 Task:  Click on Golf Select Pick Sheet First name Carter Last name Smith and  Email softage.3@softage.net Group 1 Rory McIlroy Group 2 Sam Burns Bonus Golfer Sam Burns Group 3 Kurt Kitayama Group 4 Shane Lowry #1 Golfer For The Week Scottie Scheffler Tie-Breaker Score 0 Submit pick sheet
Action: Mouse moved to (381, 250)
Screenshot: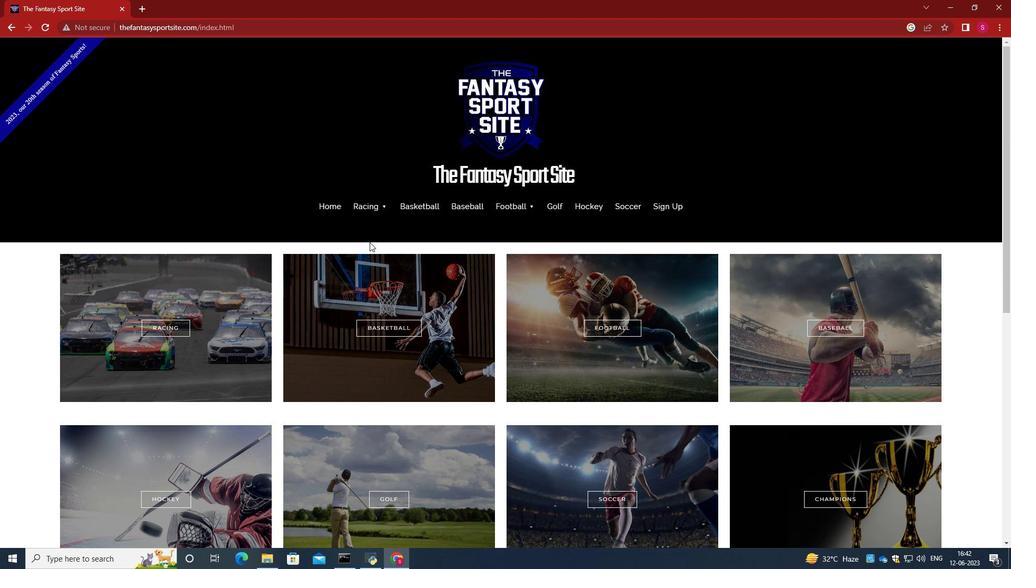 
Action: Mouse scrolled (369, 244) with delta (0, 0)
Screenshot: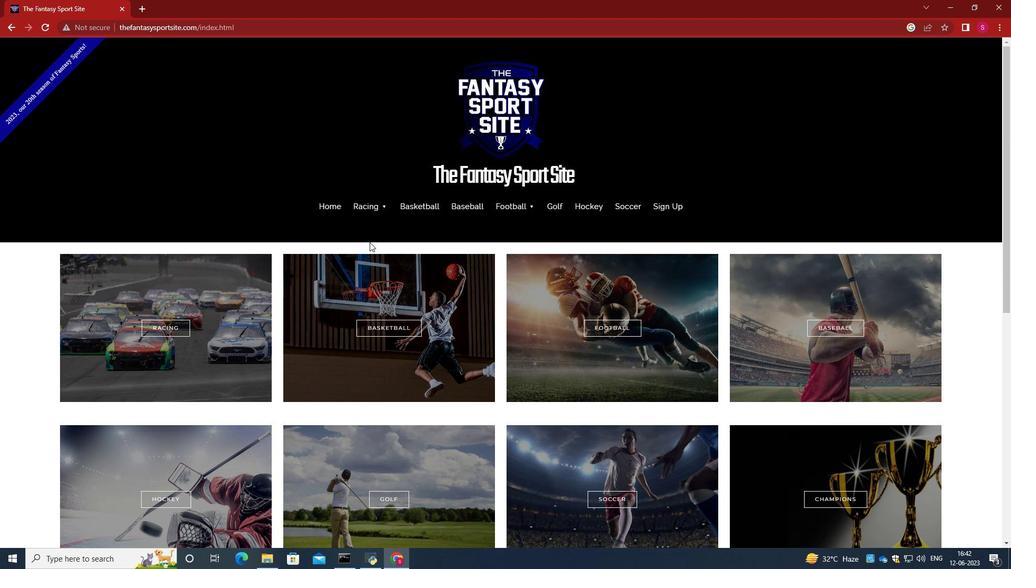 
Action: Mouse moved to (382, 253)
Screenshot: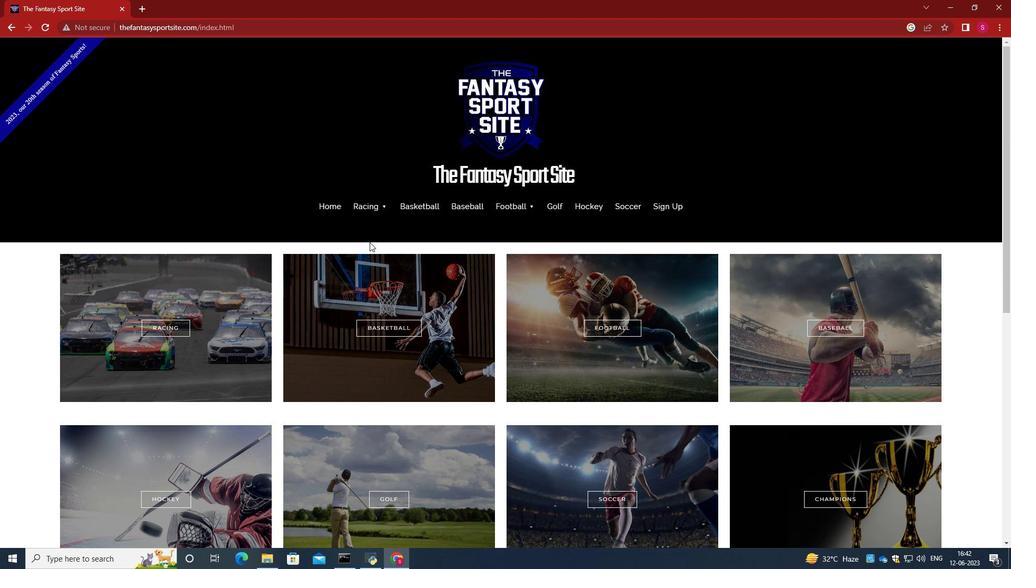 
Action: Mouse scrolled (369, 244) with delta (0, 0)
Screenshot: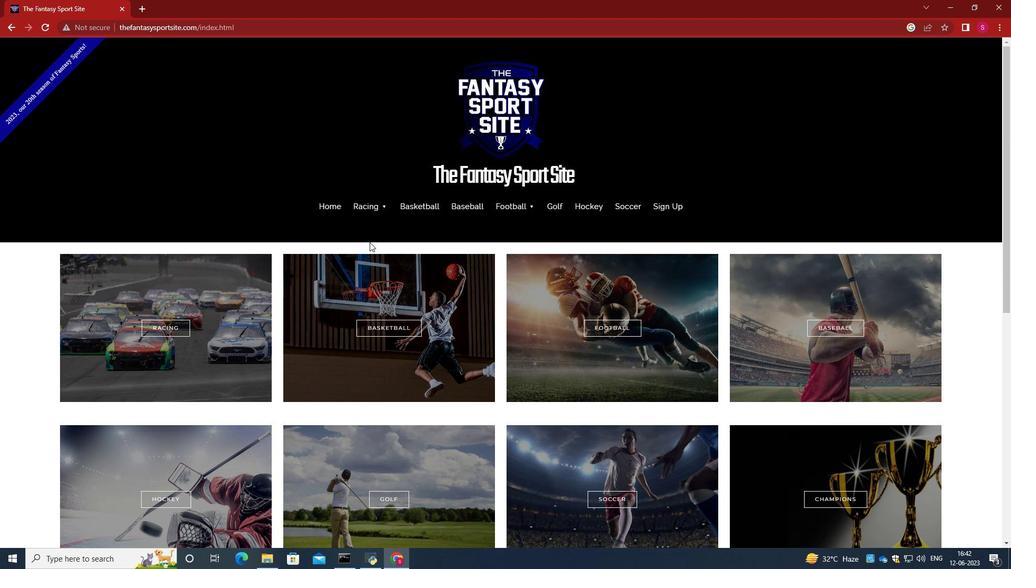 
Action: Mouse moved to (386, 394)
Screenshot: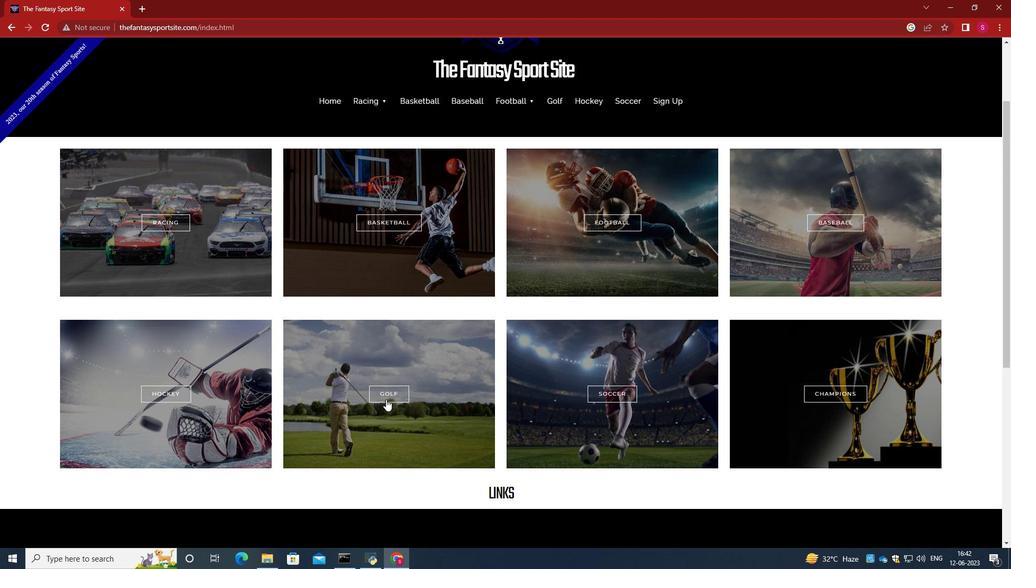
Action: Mouse pressed left at (386, 394)
Screenshot: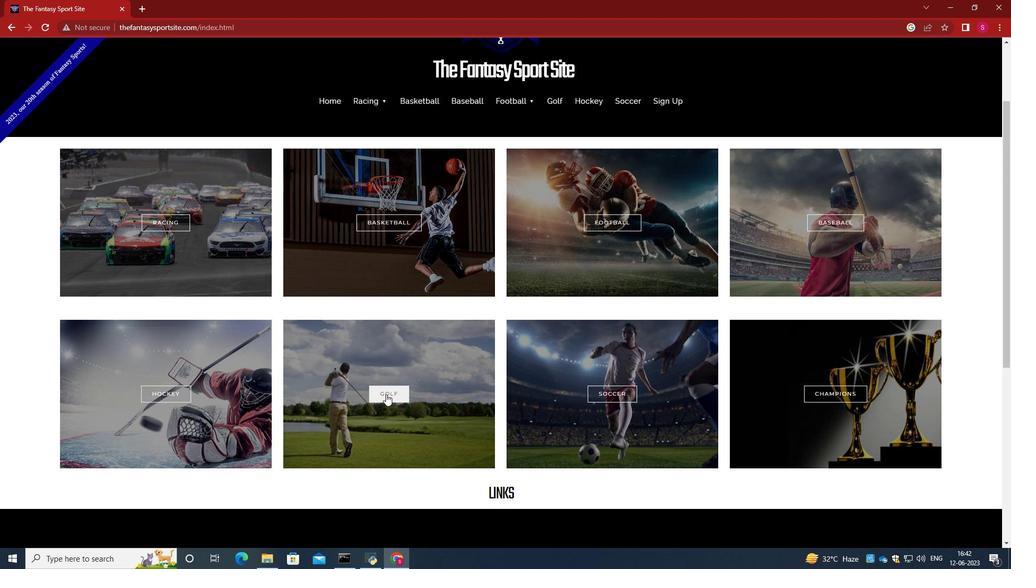 
Action: Mouse moved to (428, 277)
Screenshot: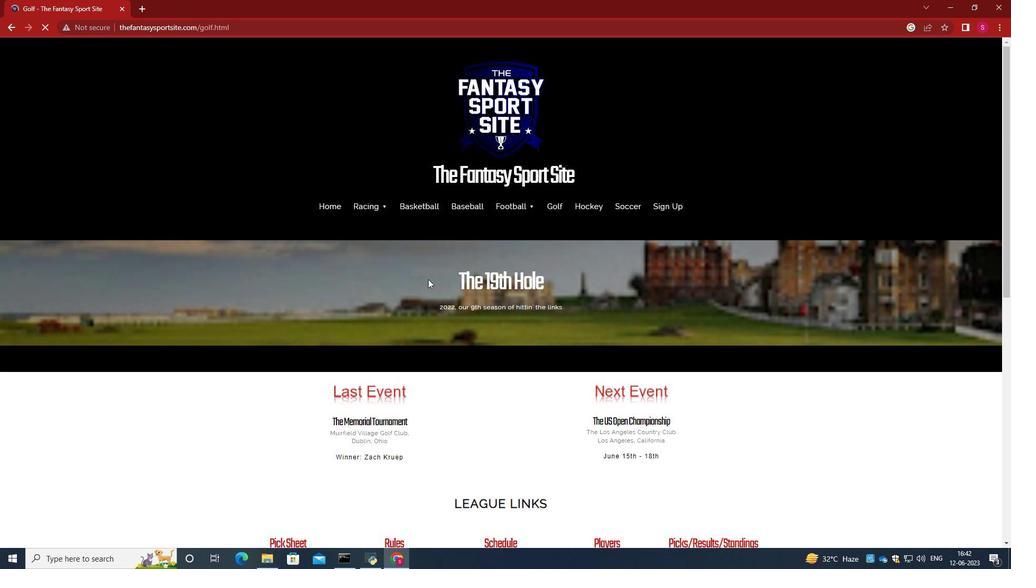 
Action: Mouse scrolled (428, 277) with delta (0, 0)
Screenshot: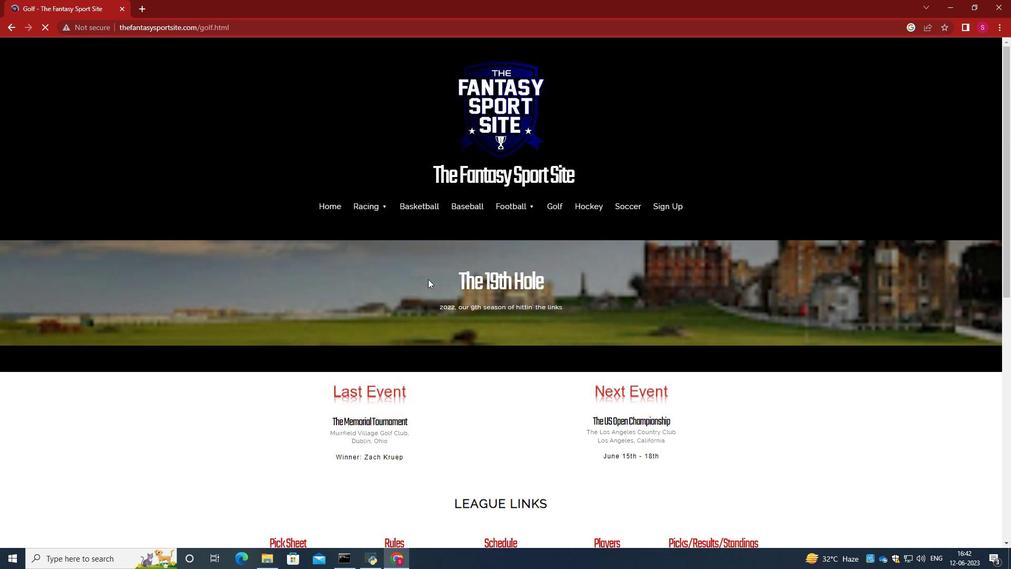 
Action: Mouse scrolled (428, 277) with delta (0, 0)
Screenshot: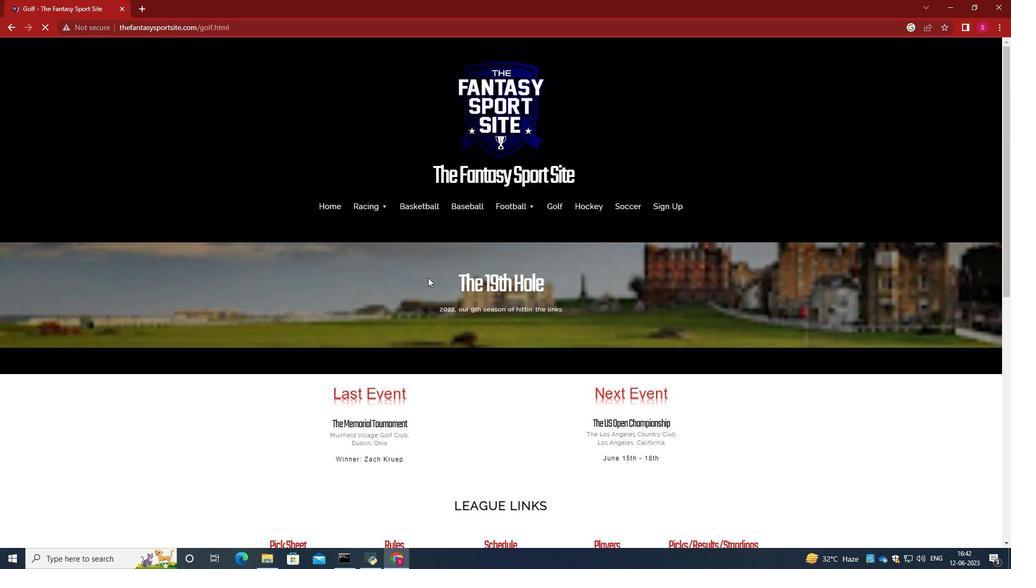 
Action: Mouse scrolled (428, 277) with delta (0, 0)
Screenshot: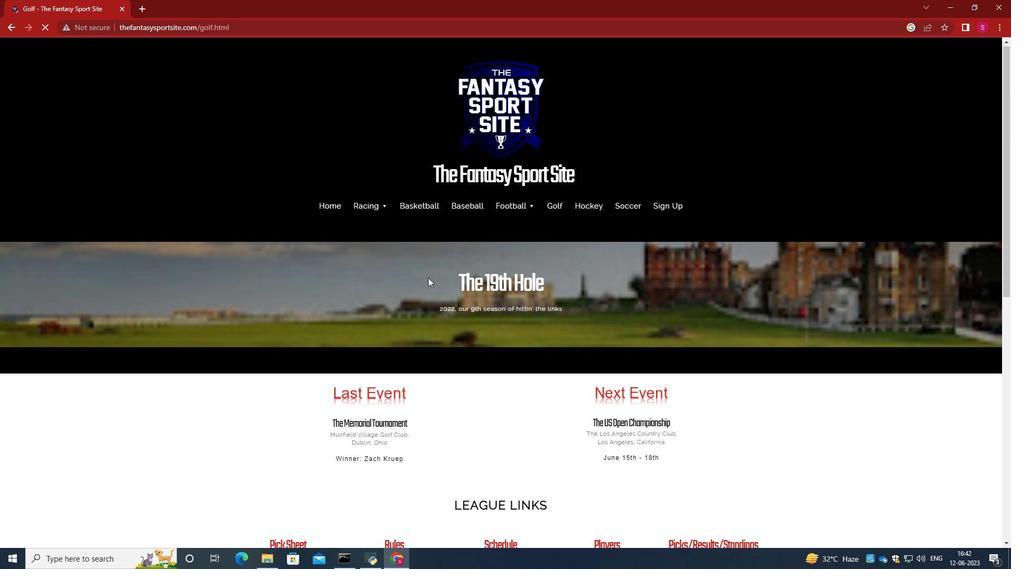 
Action: Mouse scrolled (428, 277) with delta (0, 0)
Screenshot: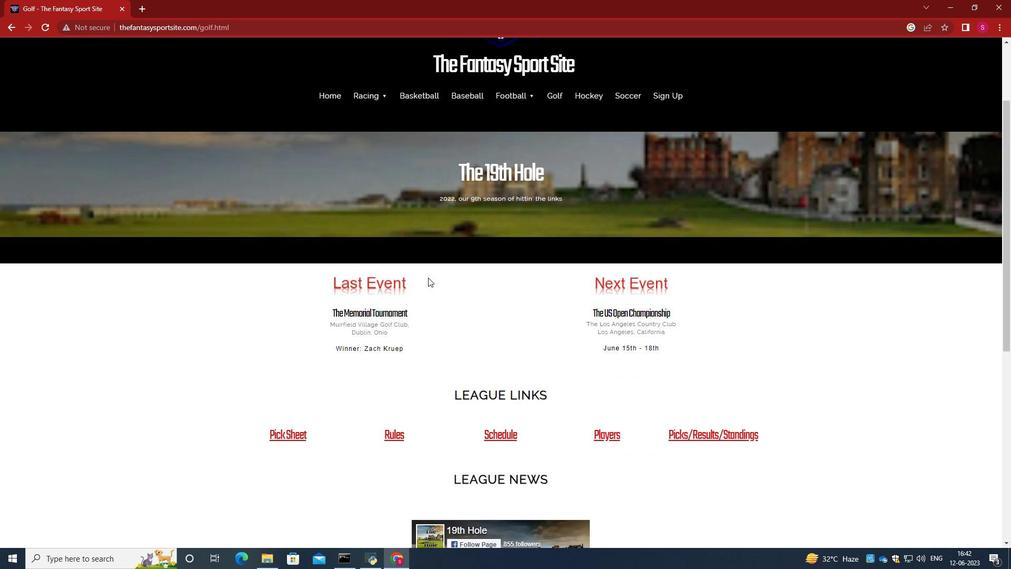 
Action: Mouse scrolled (428, 277) with delta (0, 0)
Screenshot: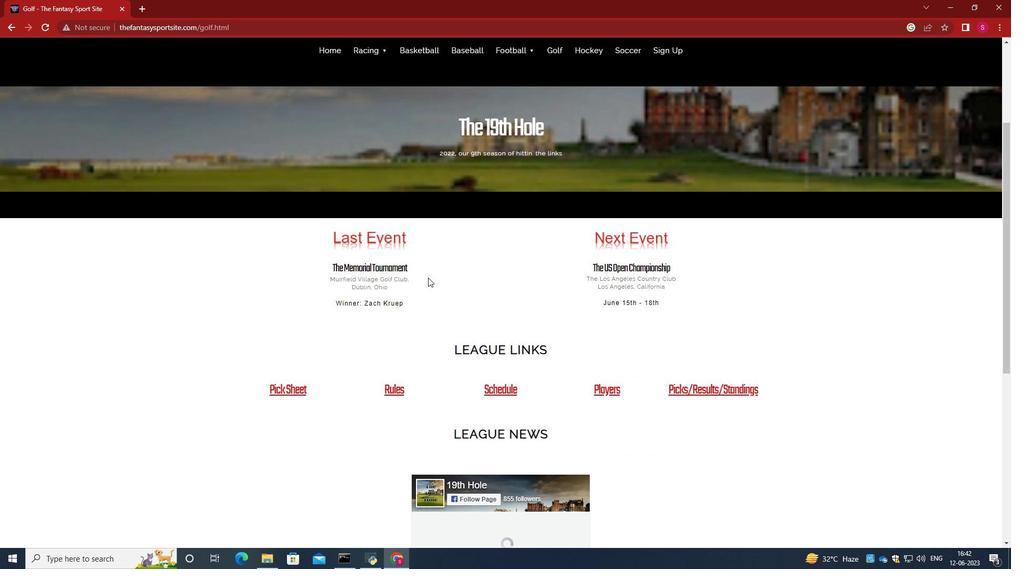 
Action: Mouse scrolled (428, 277) with delta (0, 0)
Screenshot: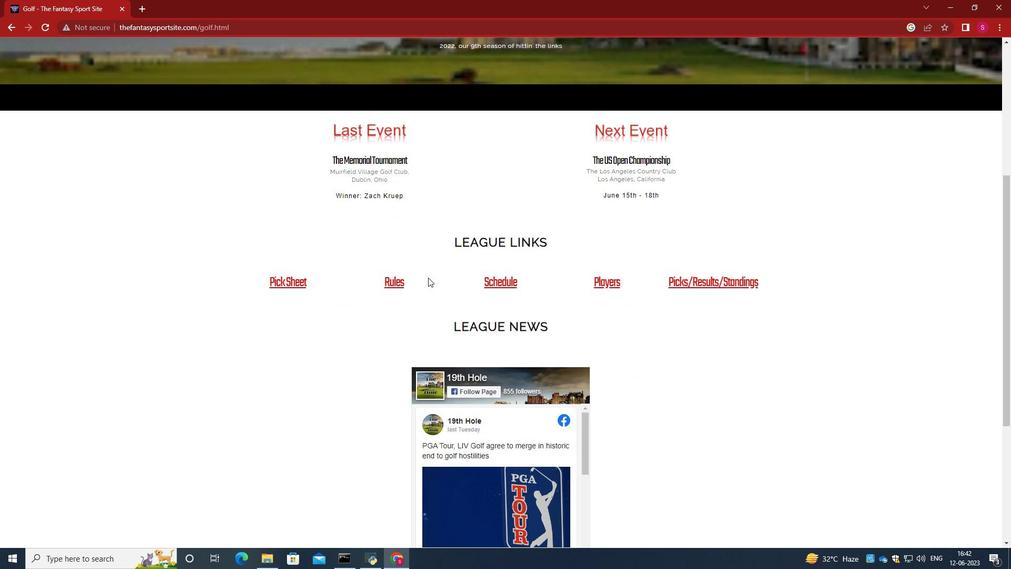 
Action: Mouse moved to (284, 228)
Screenshot: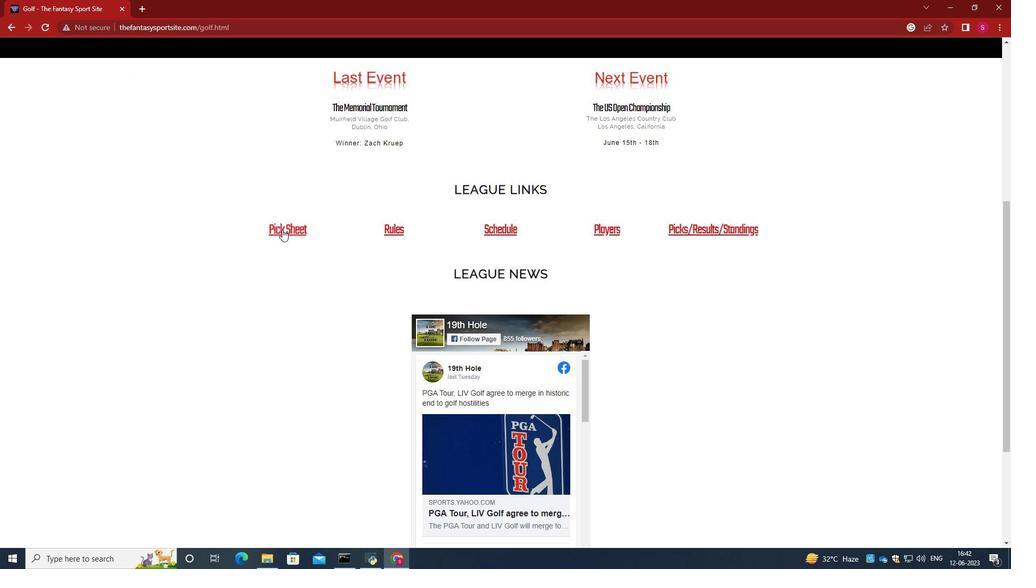 
Action: Mouse pressed left at (284, 228)
Screenshot: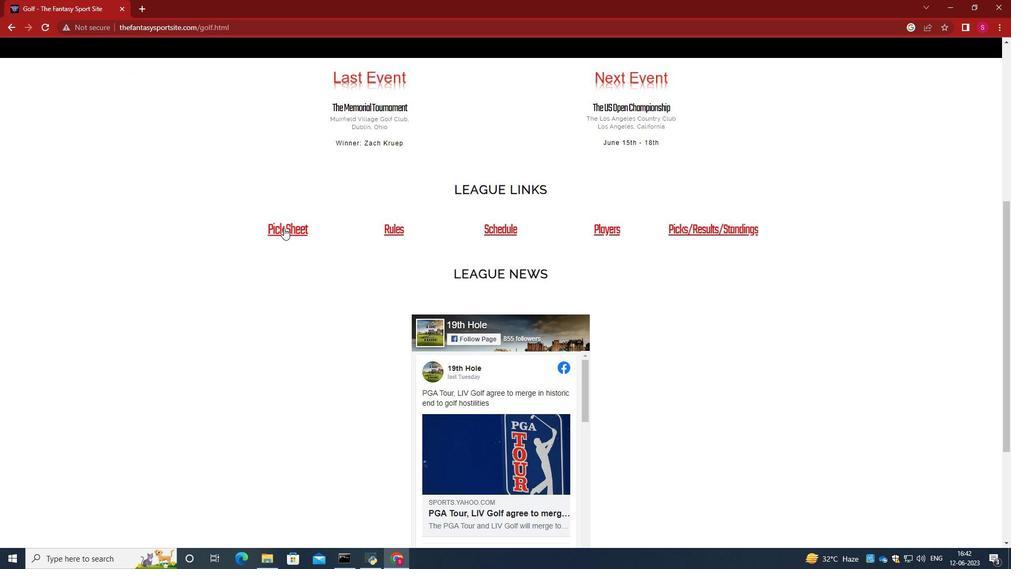 
Action: Mouse moved to (412, 222)
Screenshot: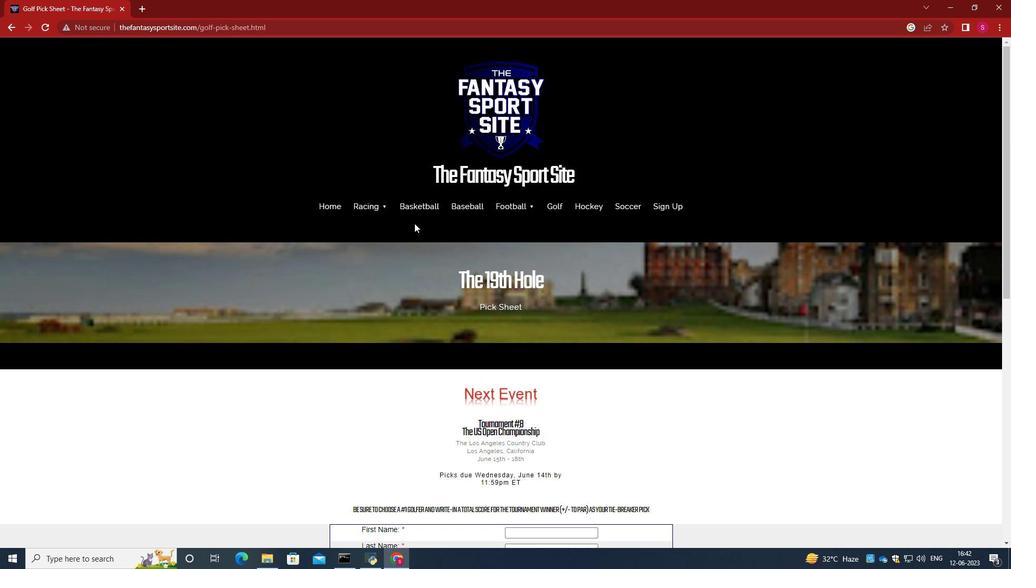 
Action: Mouse scrolled (412, 222) with delta (0, 0)
Screenshot: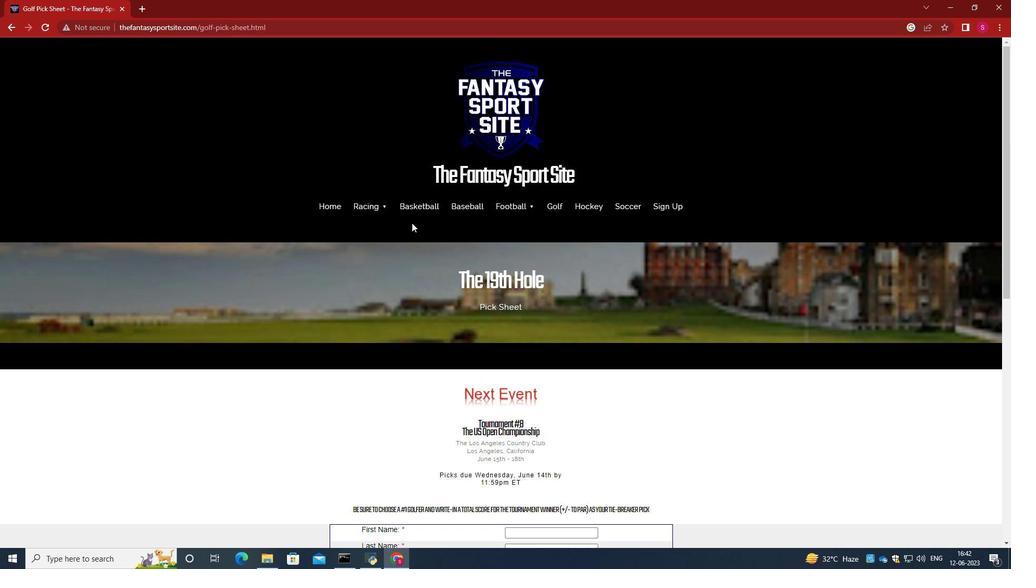 
Action: Mouse scrolled (412, 222) with delta (0, 0)
Screenshot: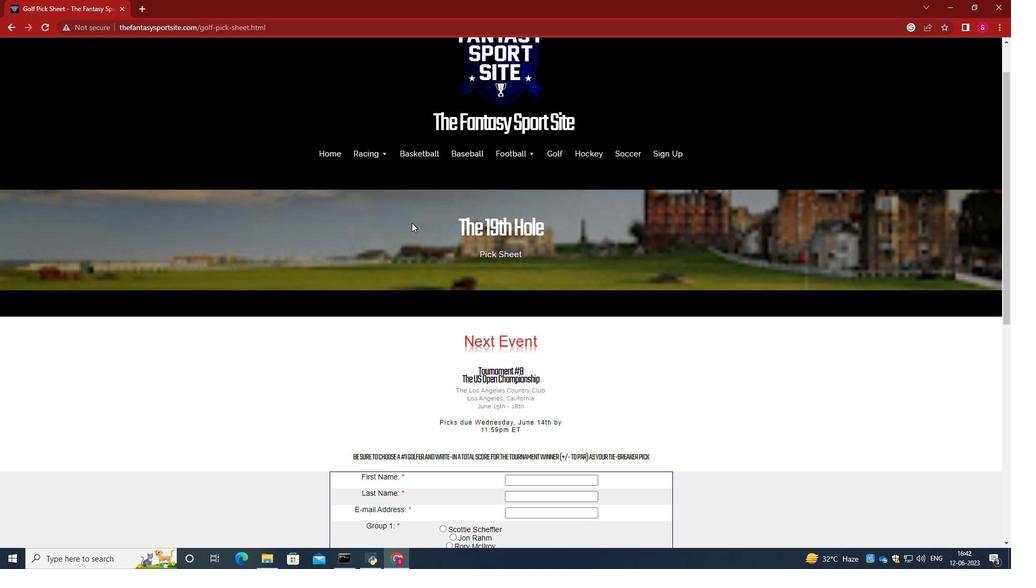 
Action: Mouse scrolled (412, 222) with delta (0, 0)
Screenshot: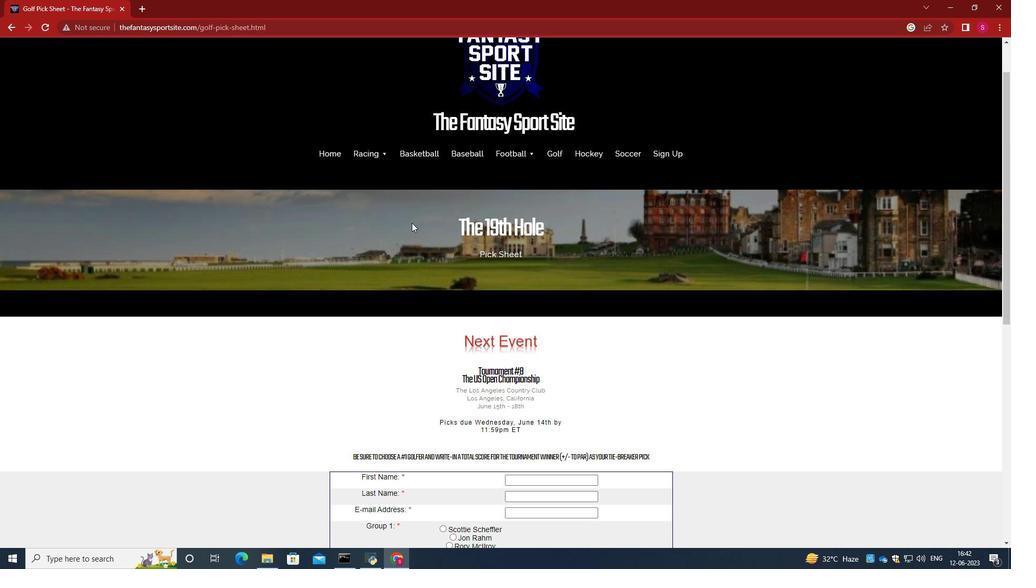 
Action: Mouse moved to (412, 227)
Screenshot: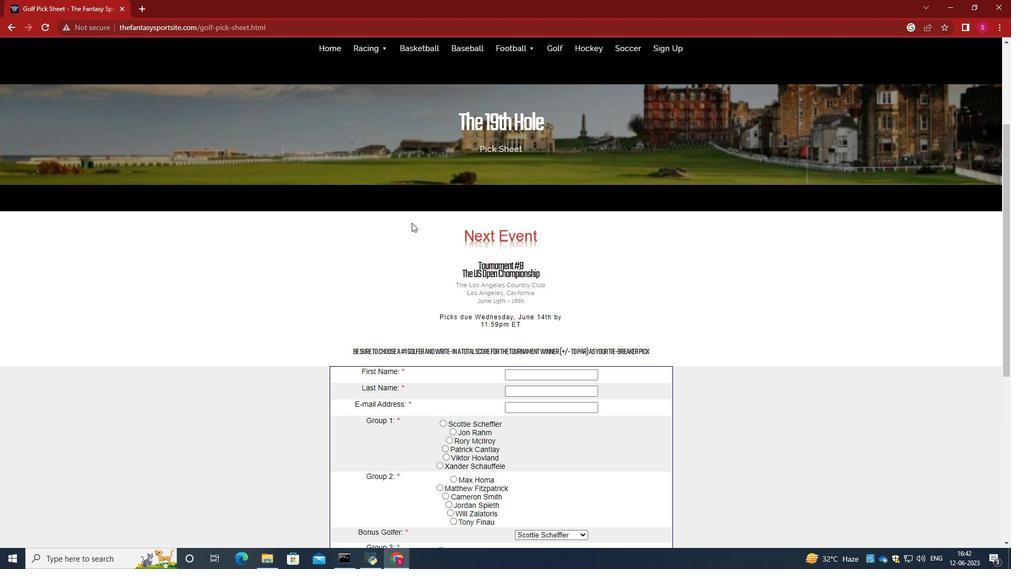 
Action: Mouse scrolled (412, 222) with delta (0, 0)
Screenshot: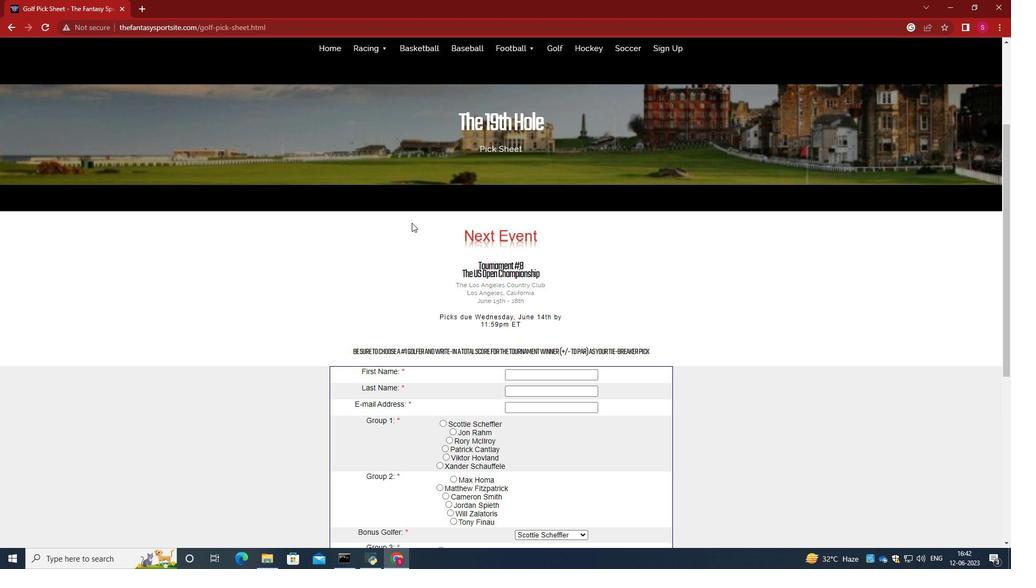 
Action: Mouse moved to (412, 227)
Screenshot: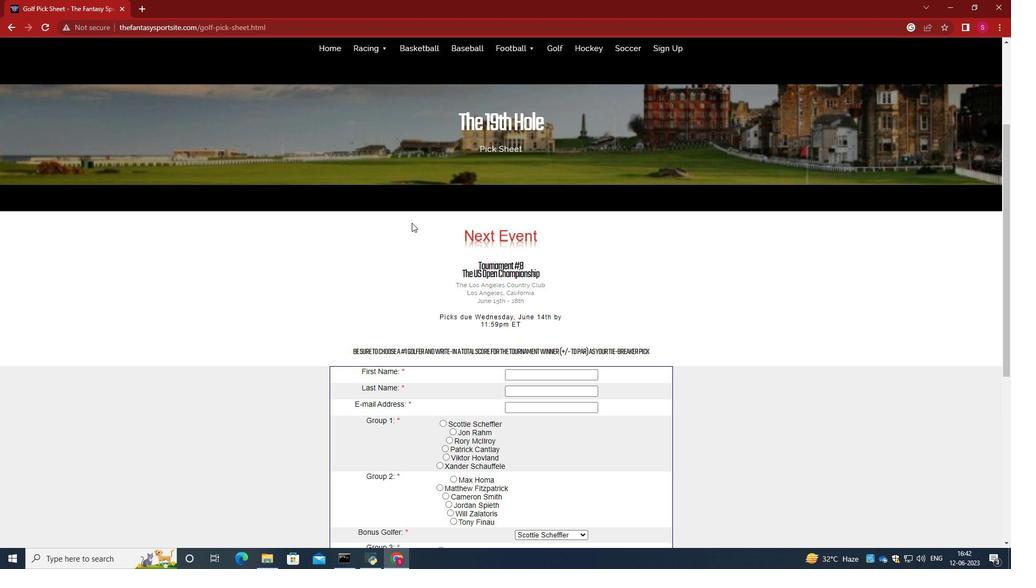 
Action: Mouse scrolled (412, 227) with delta (0, 0)
Screenshot: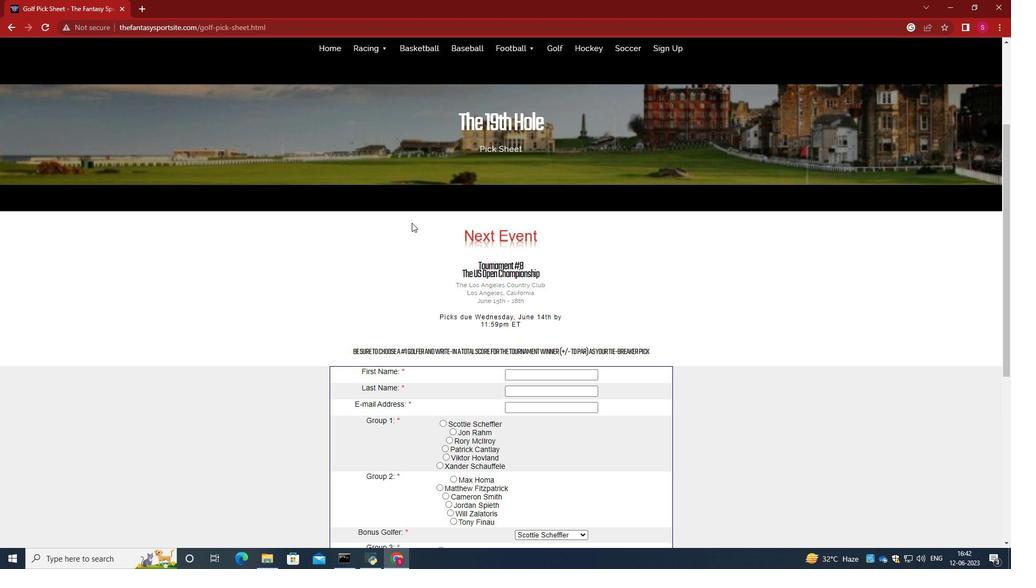 
Action: Mouse moved to (524, 267)
Screenshot: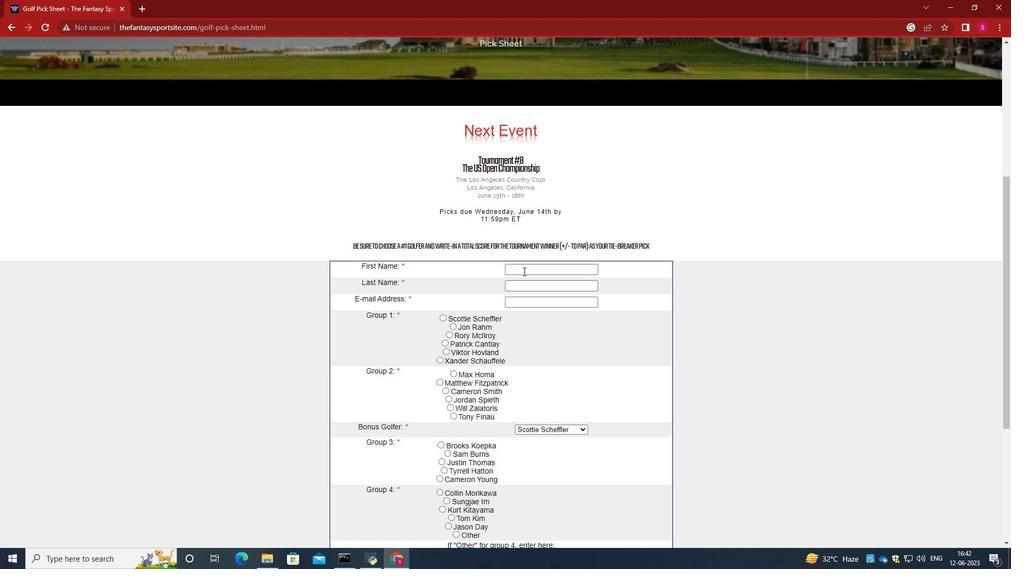 
Action: Mouse pressed left at (524, 267)
Screenshot: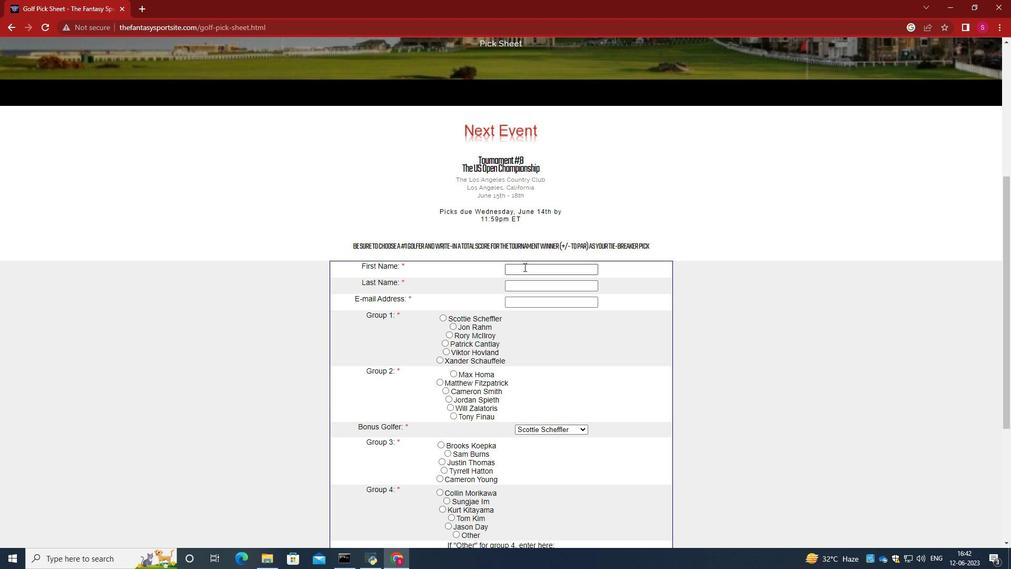 
Action: Mouse moved to (523, 266)
Screenshot: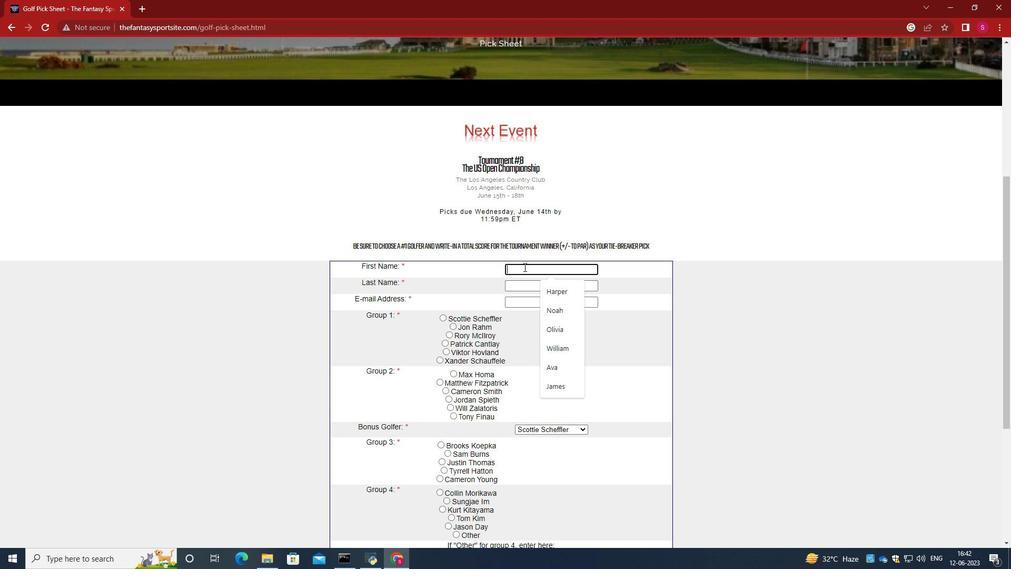 
Action: Key pressed <Key.caps_lock>C<Key.caps_lock>arter<Key.tab>s<Key.backspace><Key.caps_lock>S<Key.caps_lock>mith<Key.tab>softage.3<Key.shift>@softage.net<Key.tab>
Screenshot: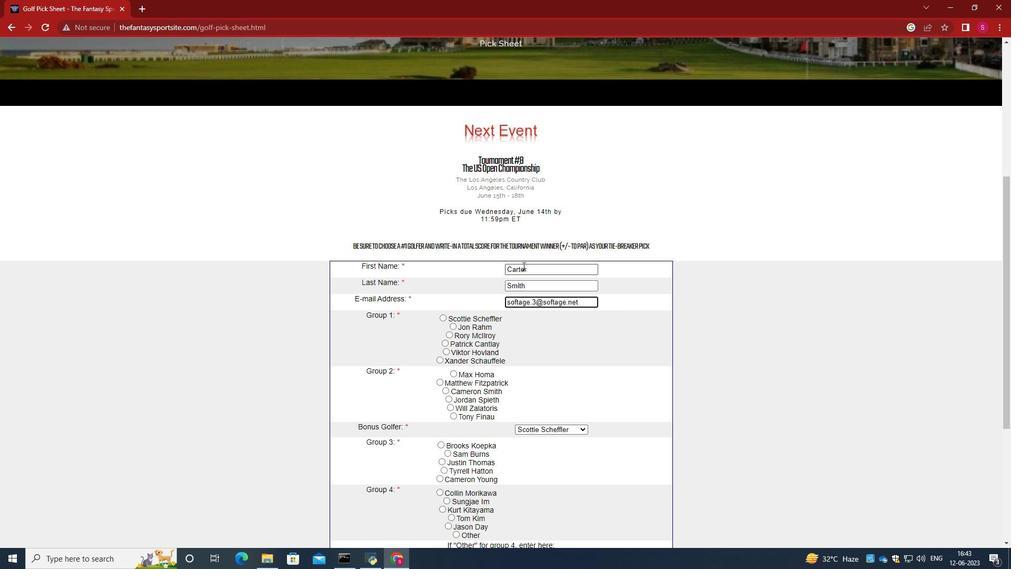 
Action: Mouse moved to (510, 347)
Screenshot: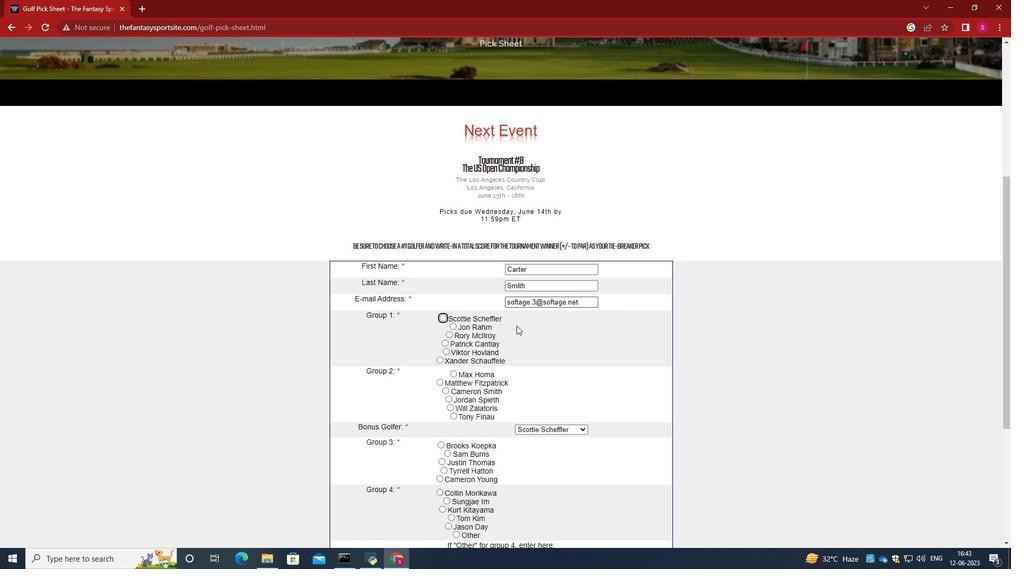 
Action: Mouse scrolled (510, 347) with delta (0, 0)
Screenshot: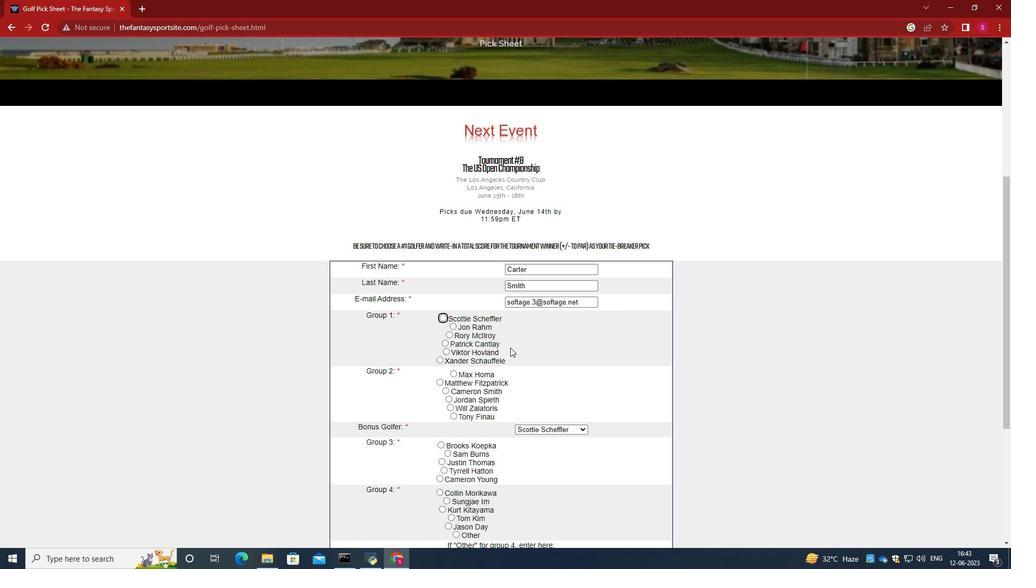 
Action: Mouse scrolled (510, 347) with delta (0, 0)
Screenshot: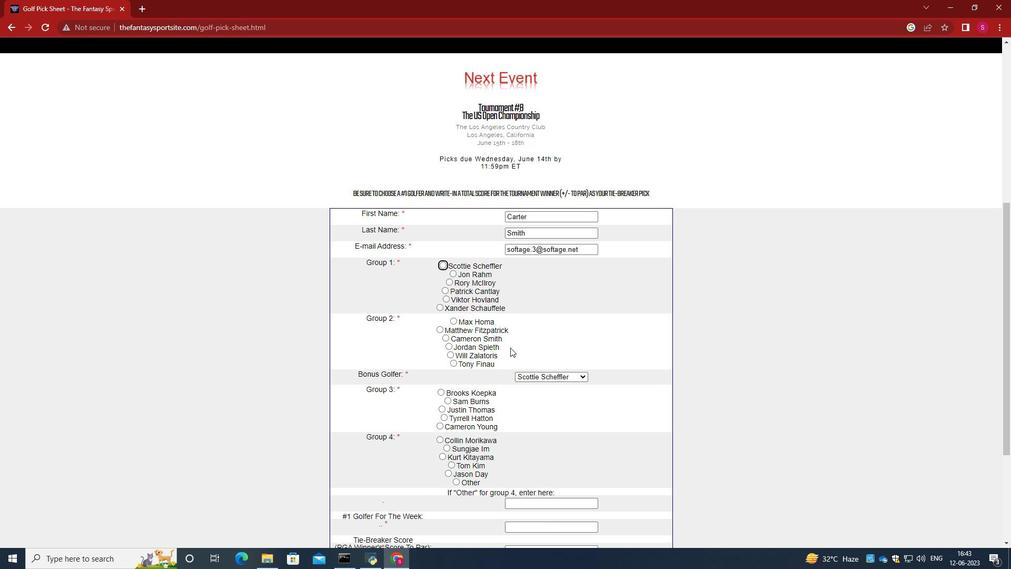 
Action: Mouse moved to (449, 228)
Screenshot: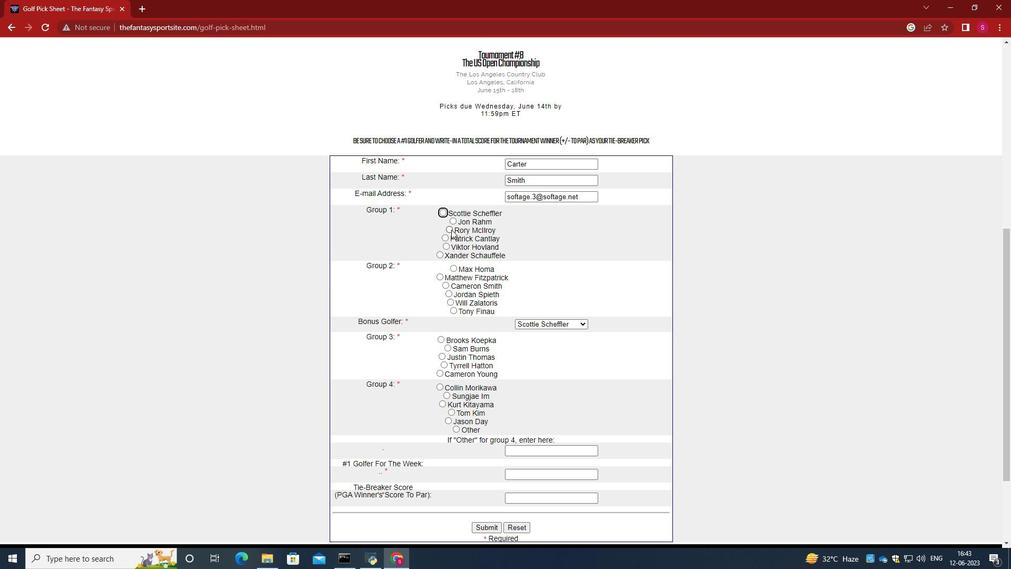 
Action: Mouse pressed left at (449, 228)
Screenshot: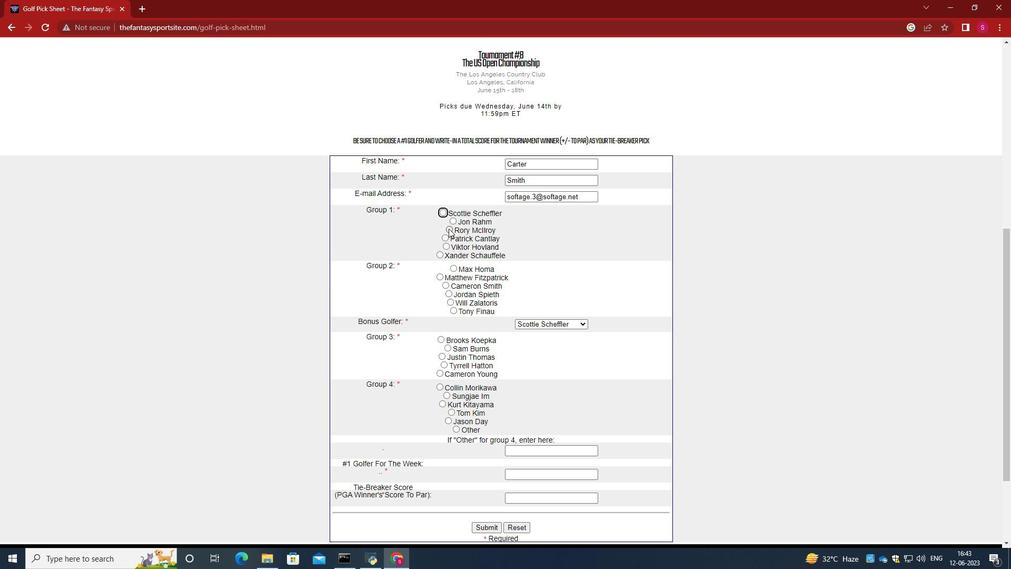 
Action: Mouse moved to (481, 281)
Screenshot: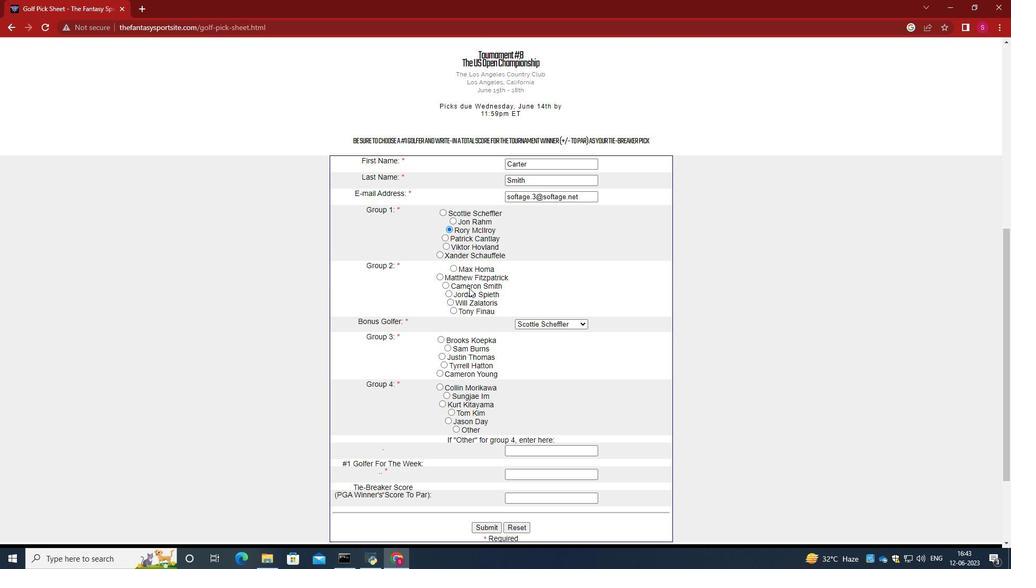 
Action: Mouse scrolled (481, 280) with delta (0, 0)
Screenshot: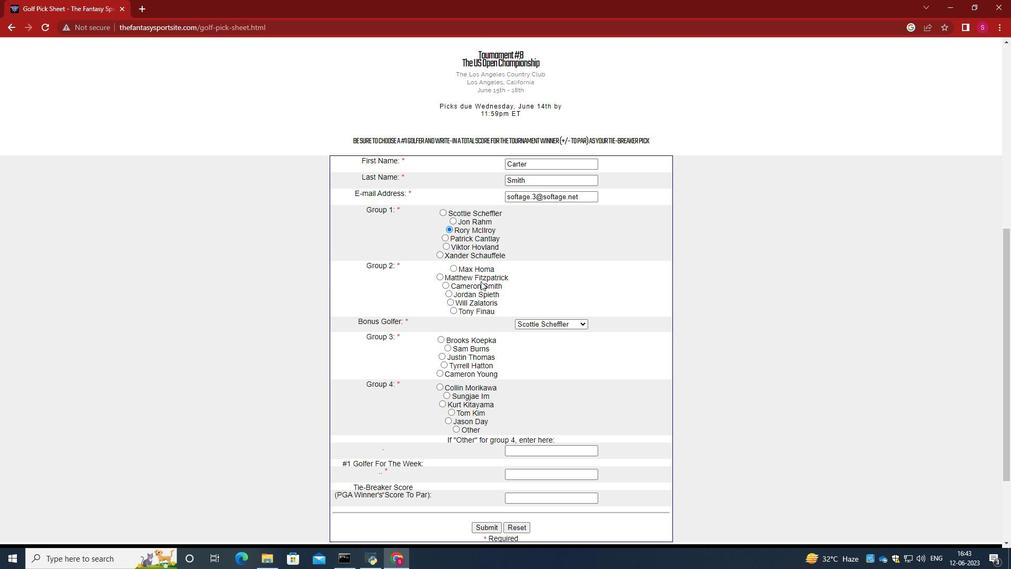 
Action: Mouse moved to (454, 258)
Screenshot: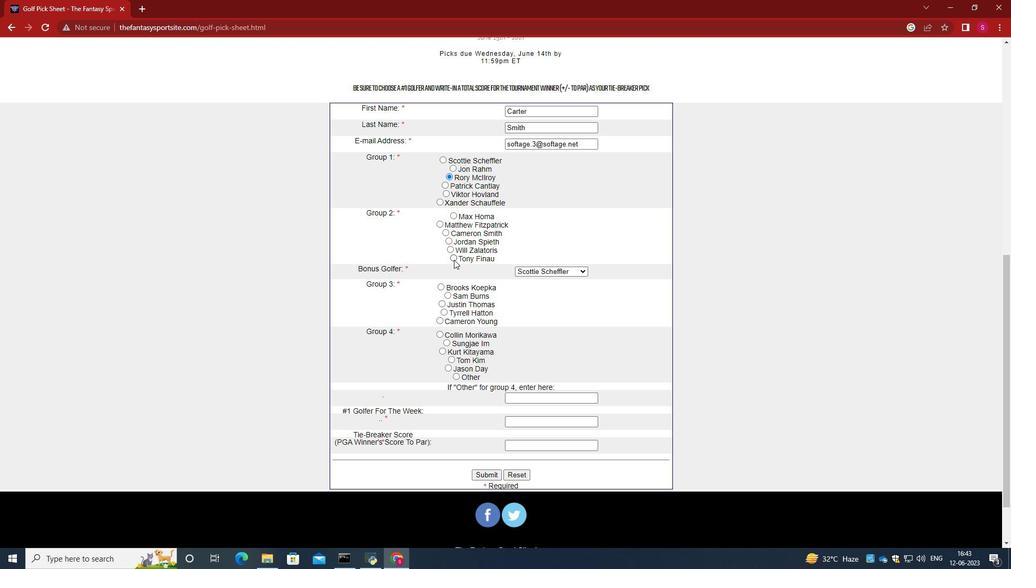 
Action: Mouse pressed left at (454, 258)
Screenshot: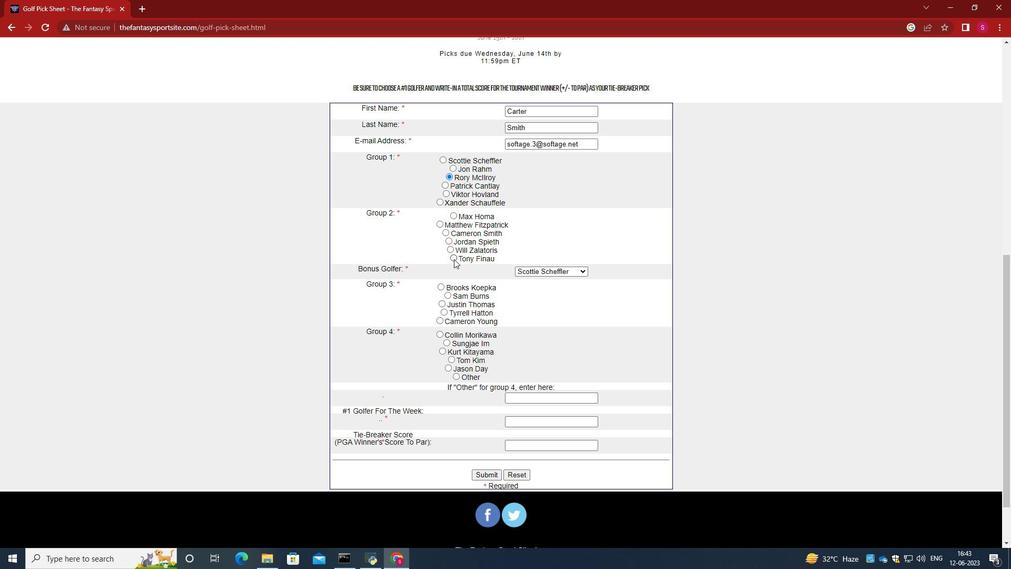 
Action: Mouse moved to (541, 273)
Screenshot: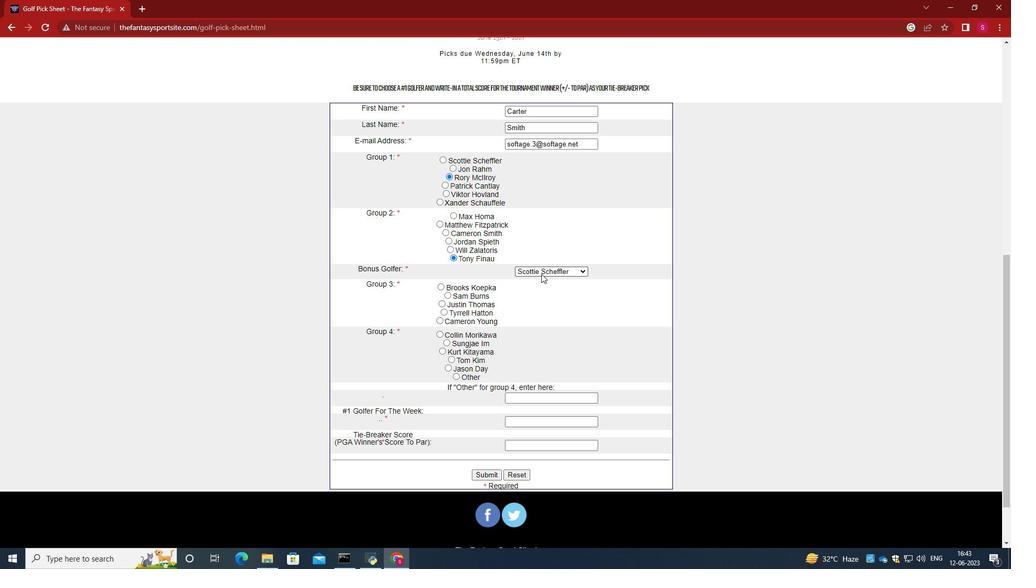 
Action: Mouse pressed left at (541, 273)
Screenshot: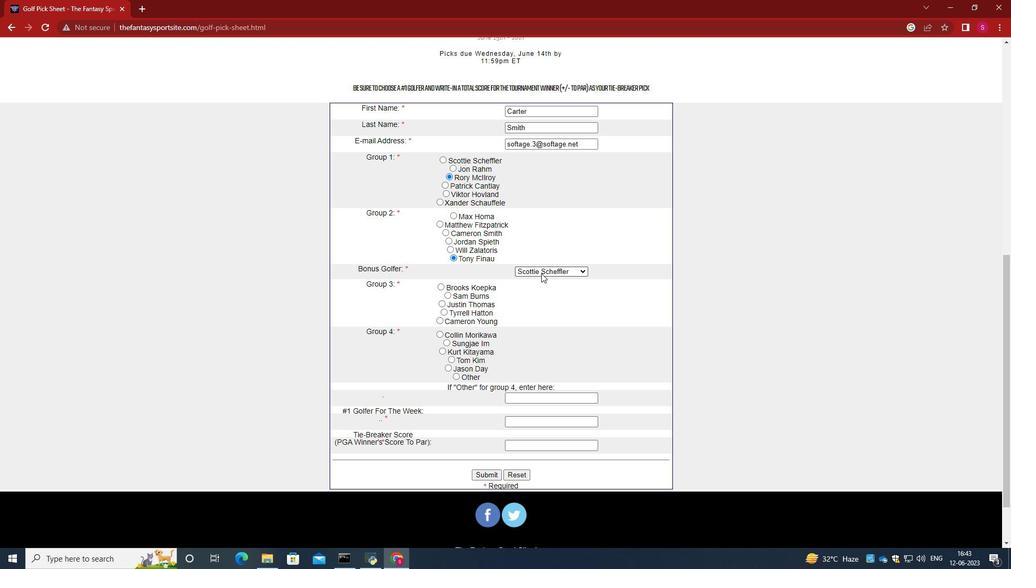 
Action: Mouse moved to (540, 336)
Screenshot: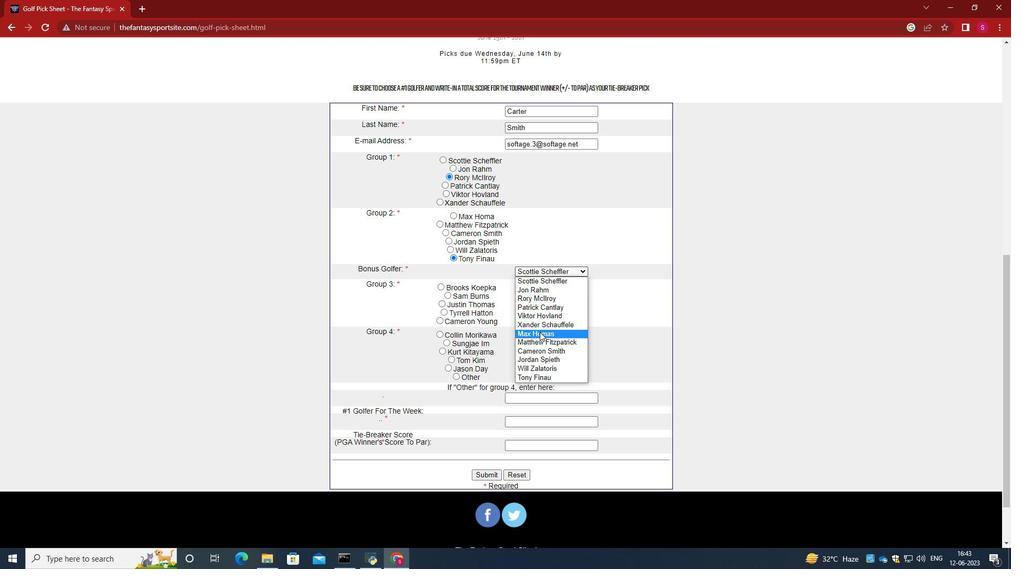 
Action: Mouse pressed left at (540, 336)
Screenshot: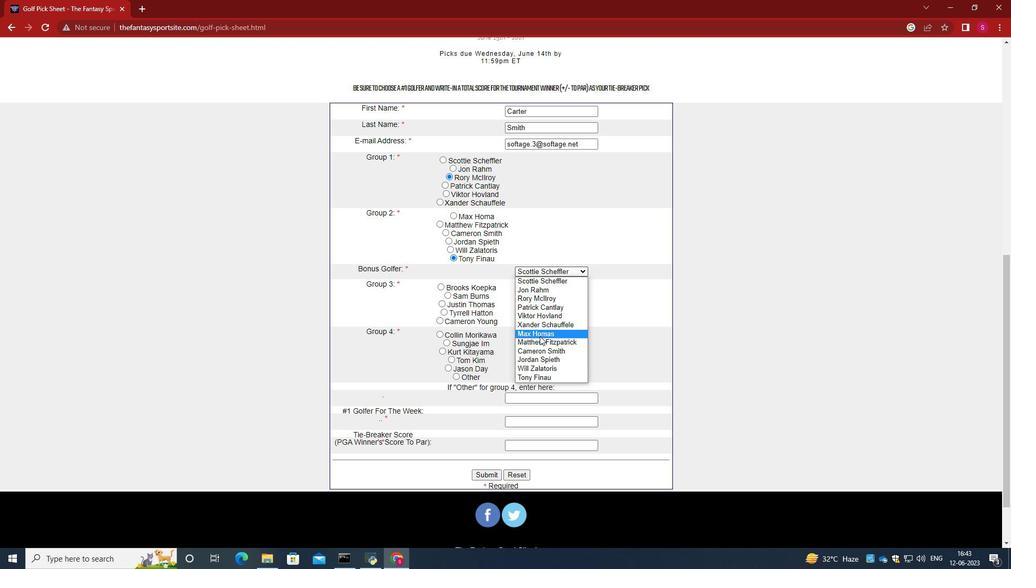 
Action: Mouse moved to (548, 329)
Screenshot: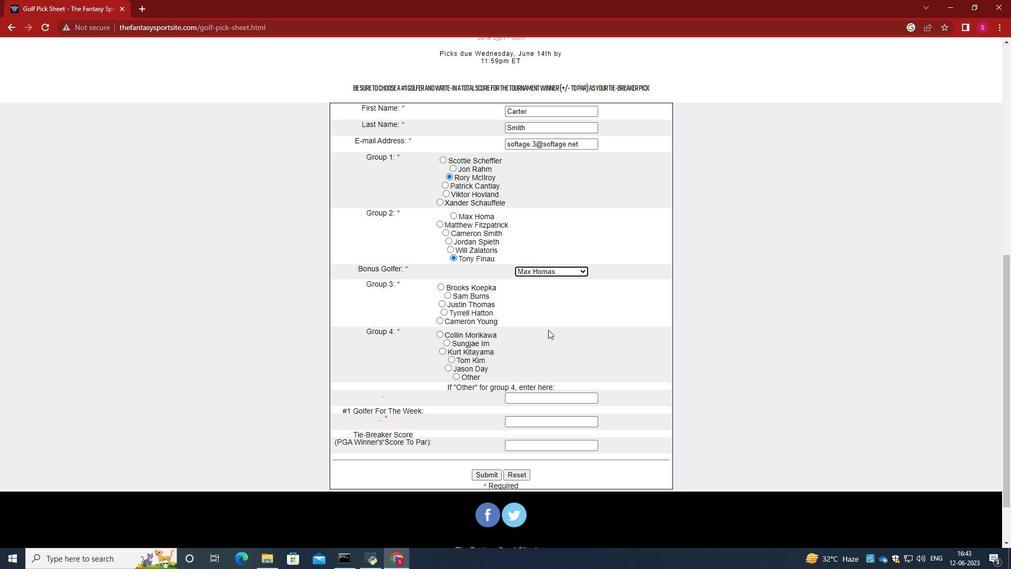 
Action: Mouse scrolled (548, 328) with delta (0, 0)
Screenshot: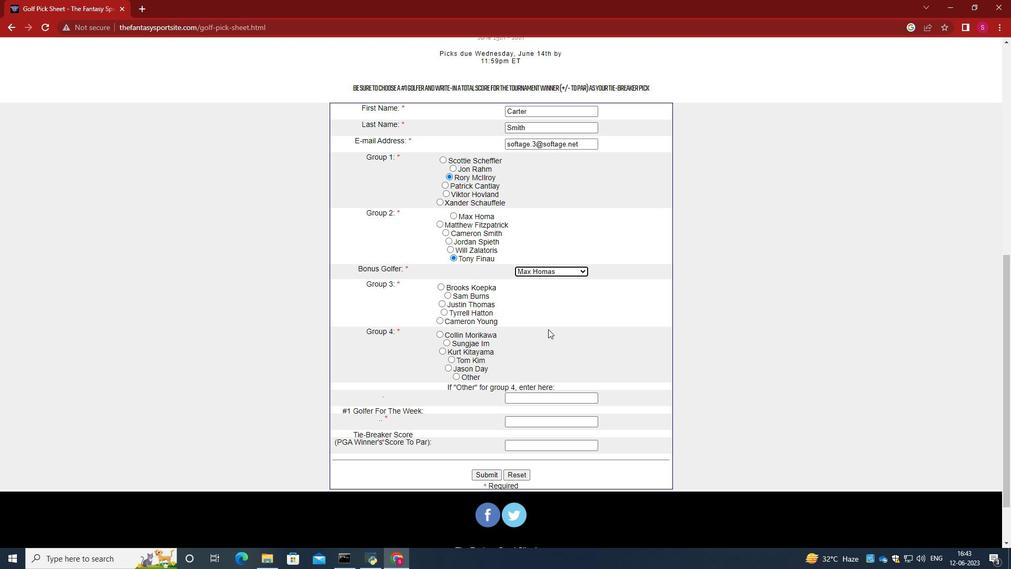 
Action: Mouse scrolled (548, 328) with delta (0, 0)
Screenshot: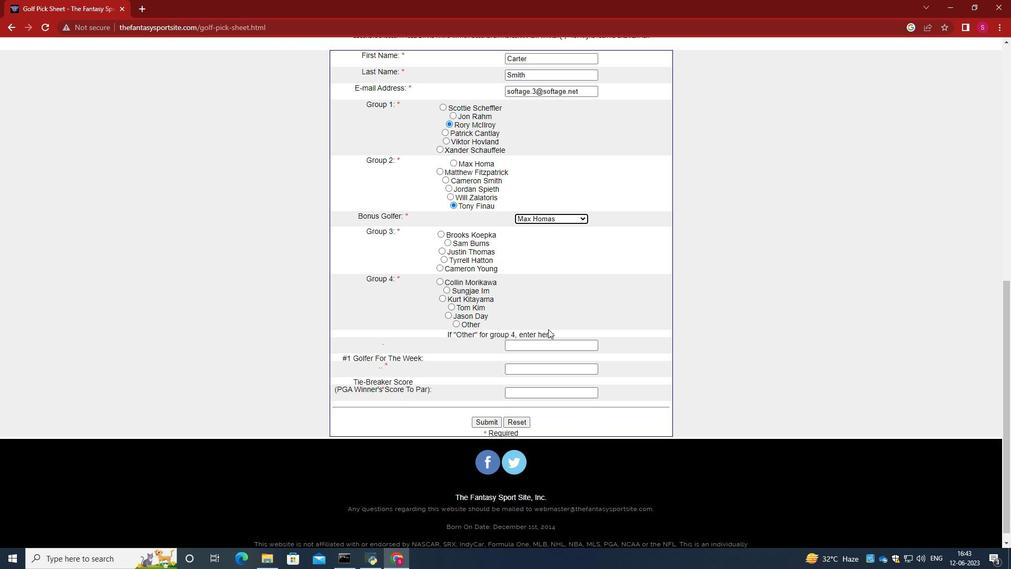 
Action: Mouse moved to (445, 247)
Screenshot: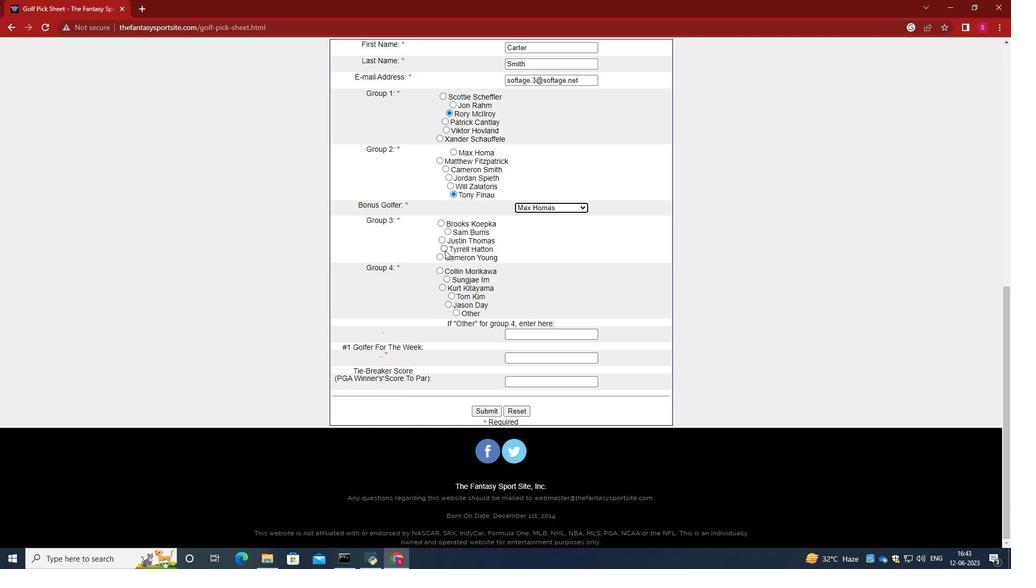
Action: Mouse pressed left at (445, 247)
Screenshot: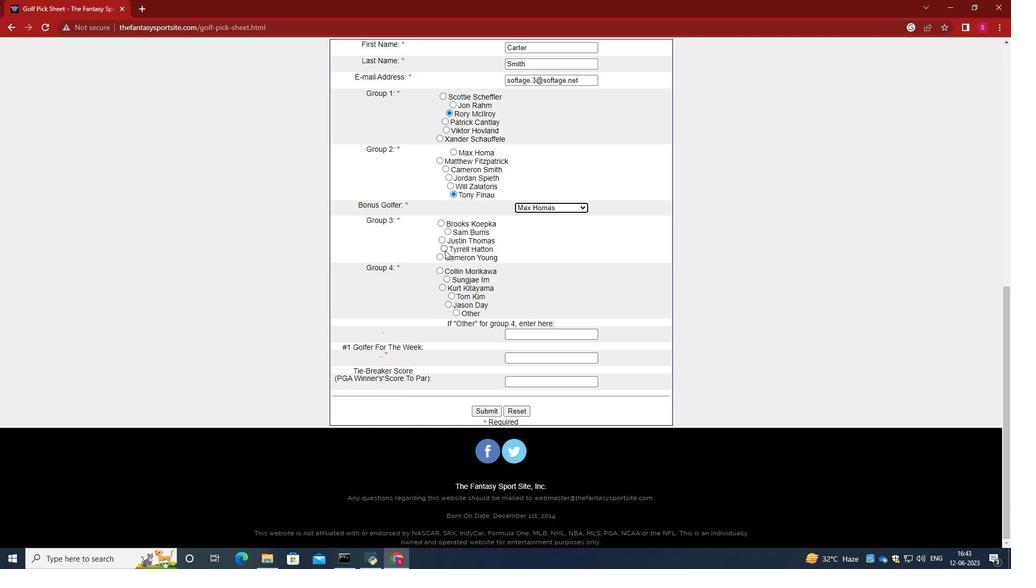
Action: Mouse moved to (533, 256)
Screenshot: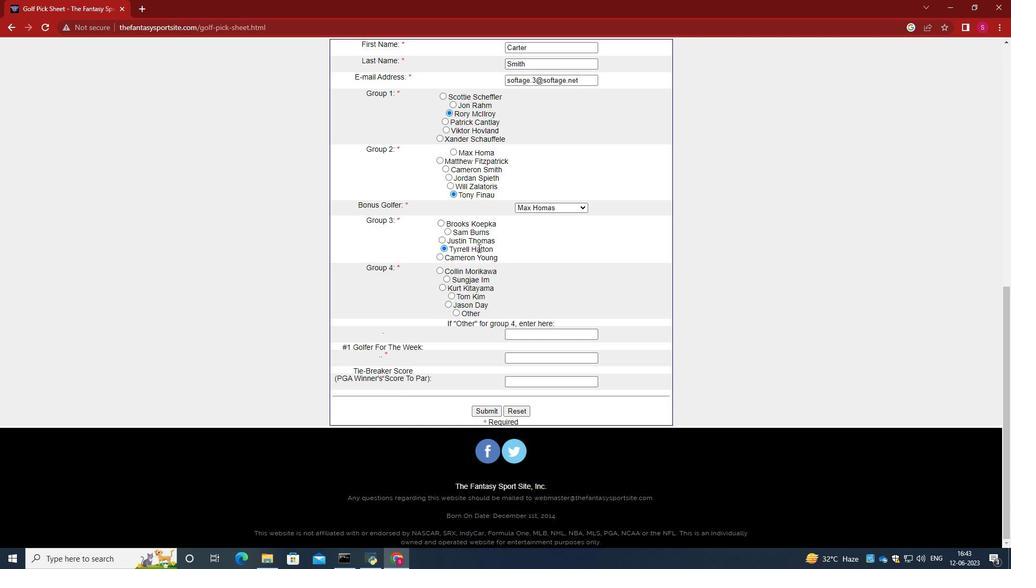 
Action: Mouse scrolled (533, 255) with delta (0, 0)
Screenshot: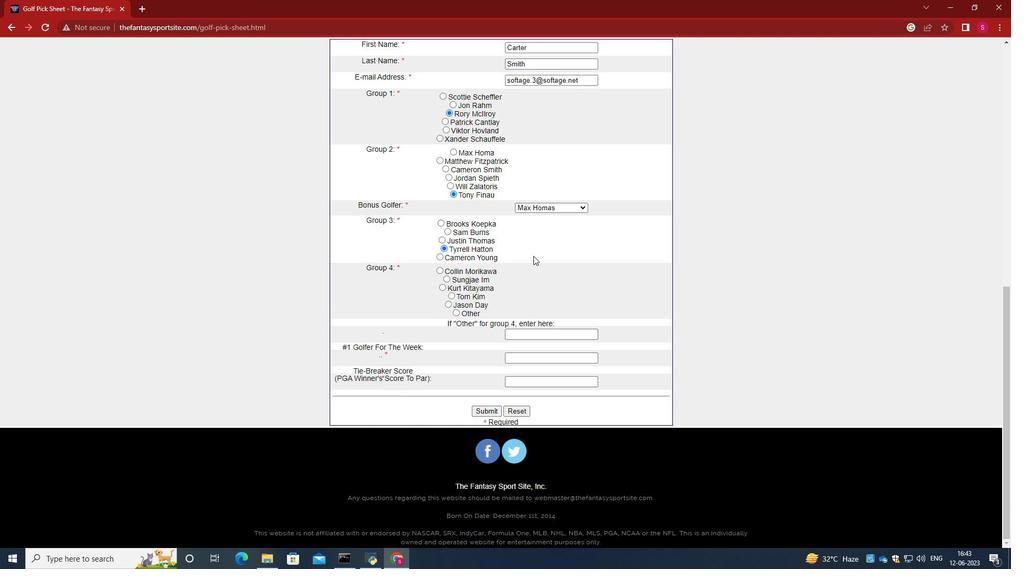 
Action: Mouse moved to (454, 310)
Screenshot: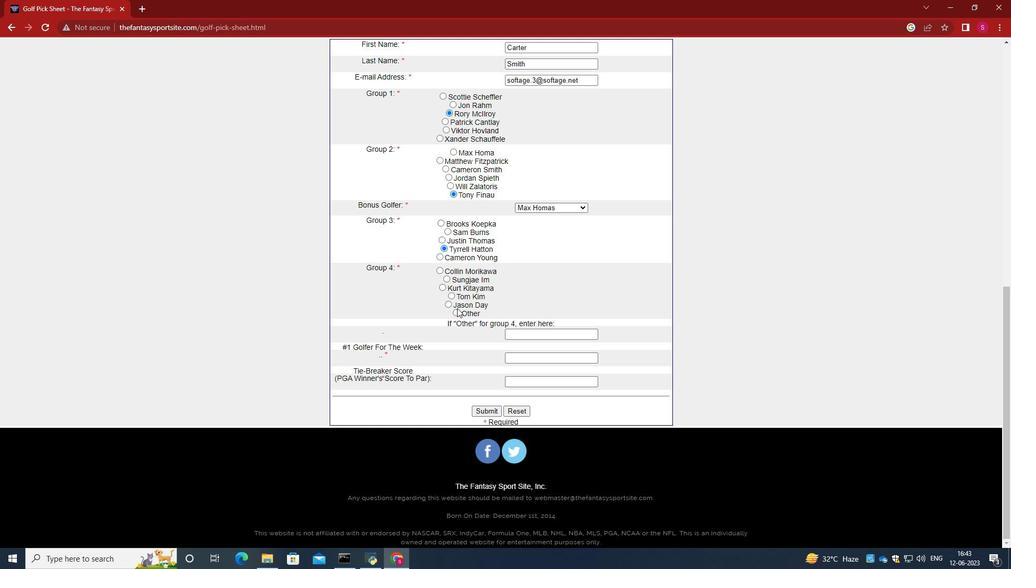 
Action: Mouse pressed left at (454, 310)
Screenshot: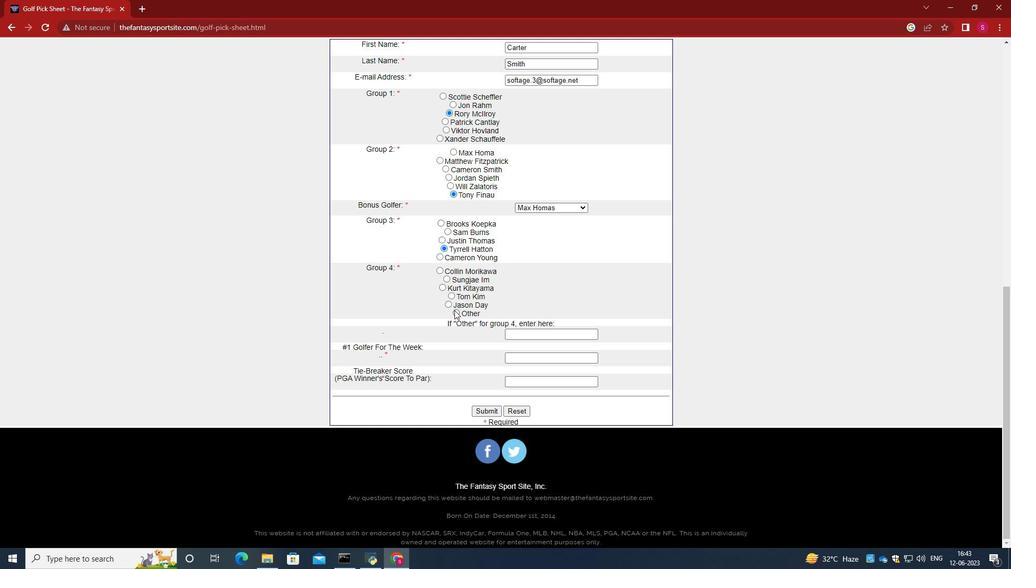 
Action: Mouse moved to (531, 337)
Screenshot: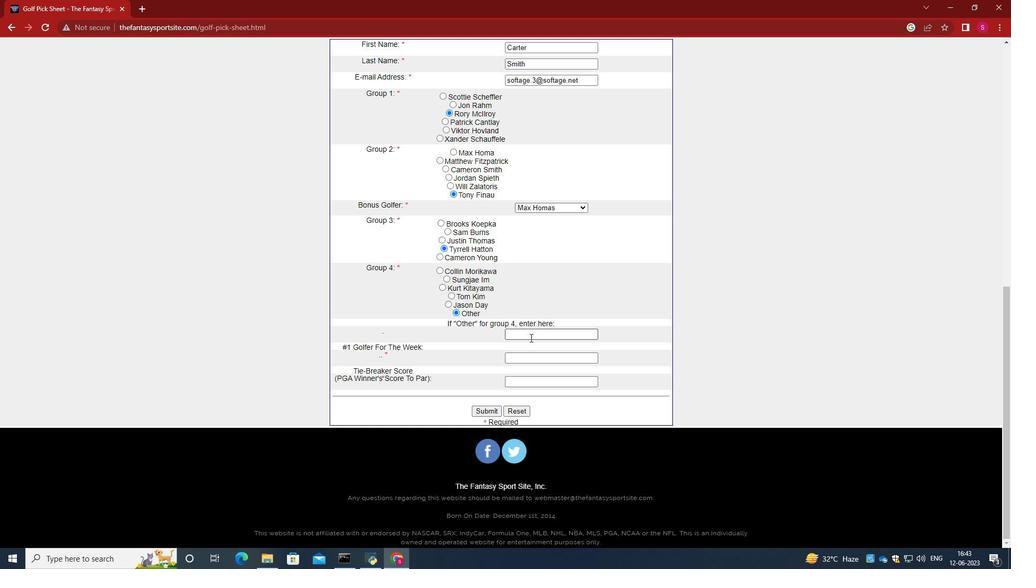 
Action: Mouse pressed left at (531, 337)
Screenshot: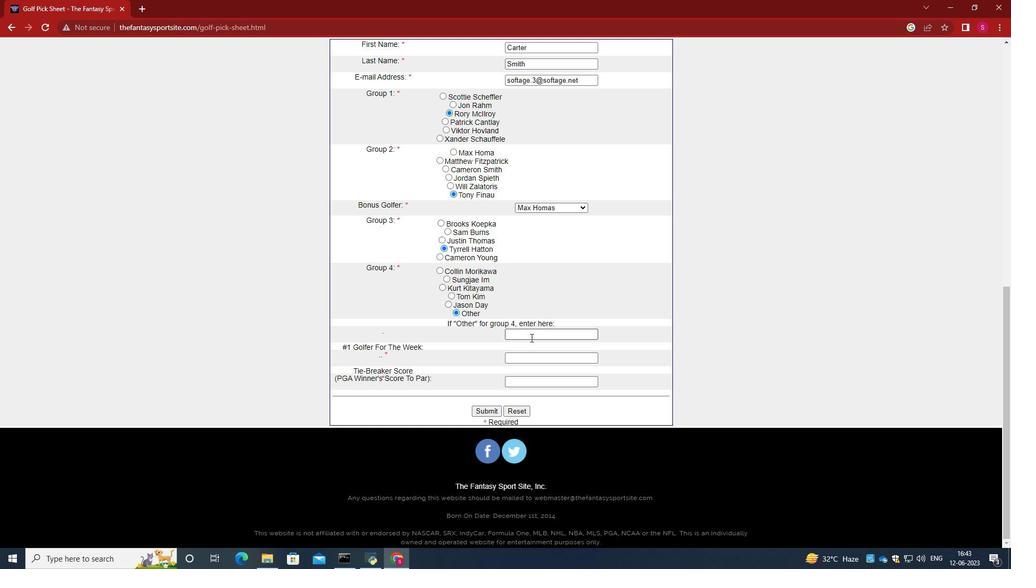 
Action: Mouse moved to (529, 336)
Screenshot: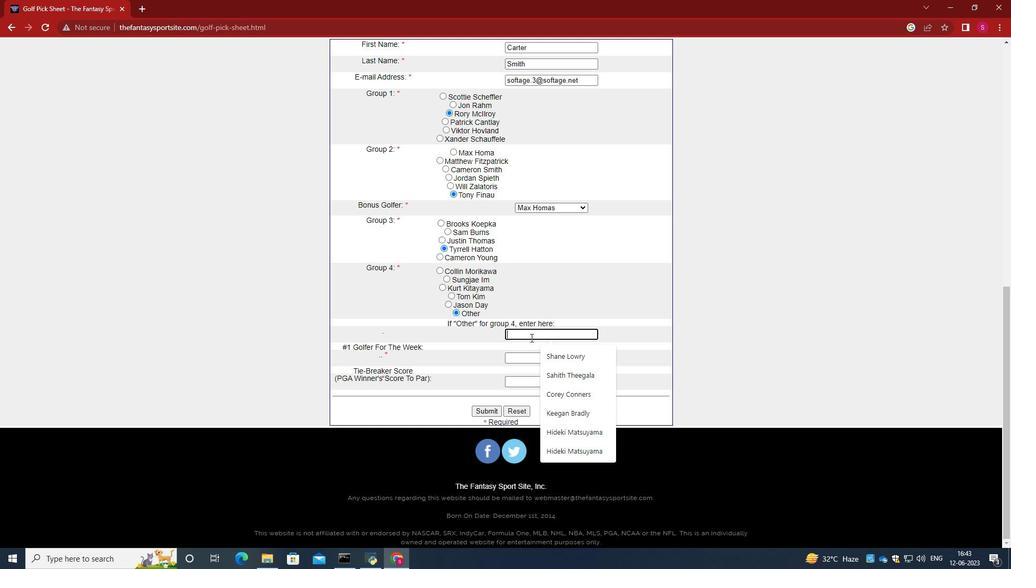 
Action: Key pressed <Key.caps_lock>S<Key.caps_lock>hane<Key.space><Key.caps_lock>L<Key.caps_lock>owry<Key.tab><Key.caps_lock>S<Key.caps_lock>cottie<Key.space><Key.caps_lock>S<Key.caps_lock>cheffler<Key.tab>0
Screenshot: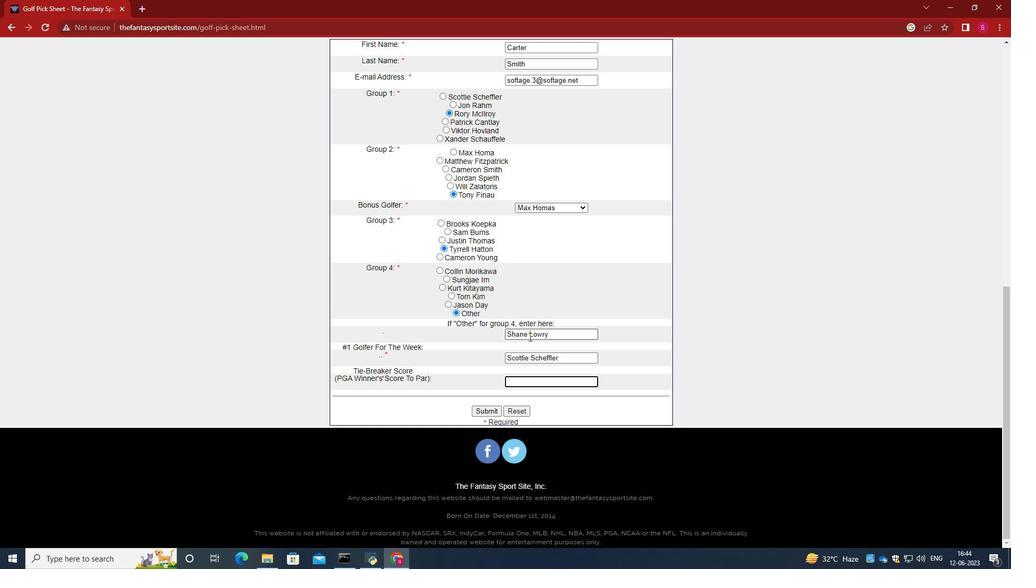 
Action: Mouse moved to (488, 412)
Screenshot: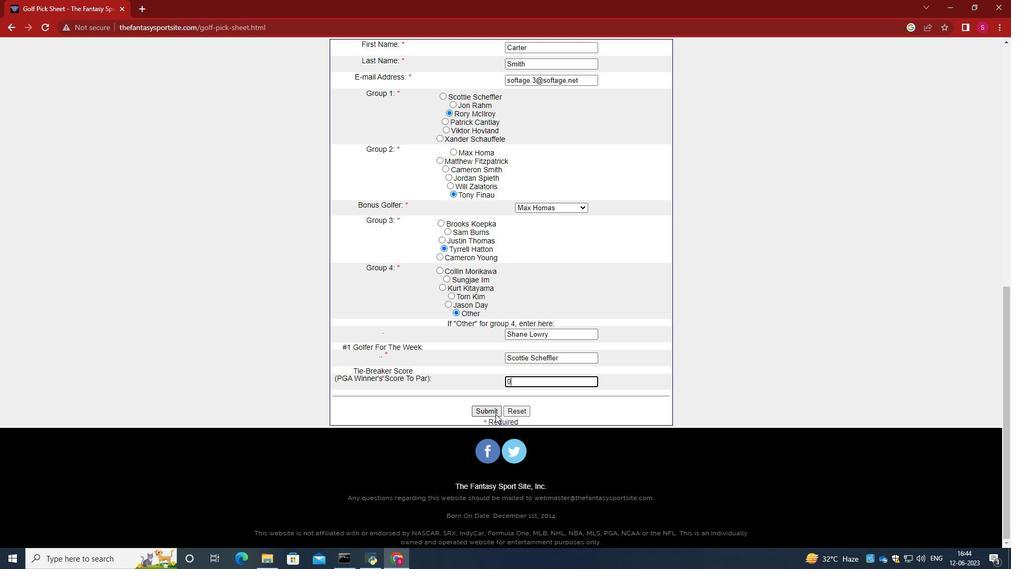 
Action: Mouse pressed left at (488, 412)
Screenshot: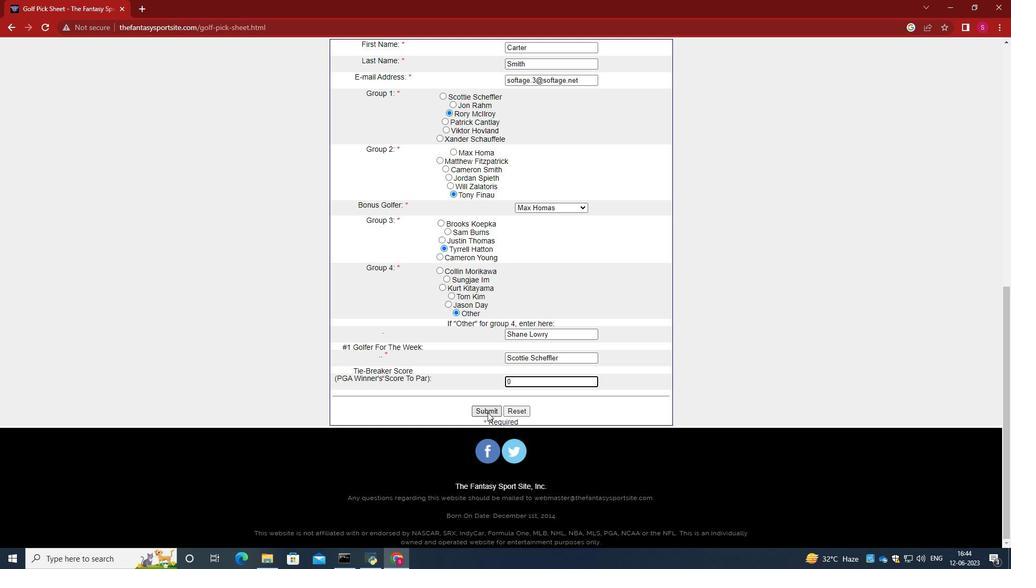 
